 Task: Write description "A creative and quick thinking individual with a bent towards communicating and building a relationship online".
Action: Mouse moved to (295, 291)
Screenshot: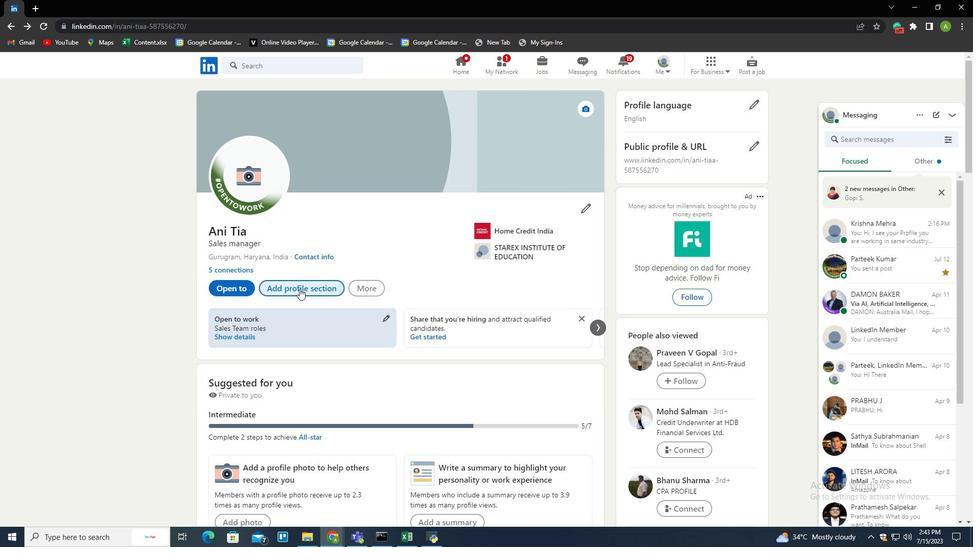 
Action: Mouse pressed left at (295, 291)
Screenshot: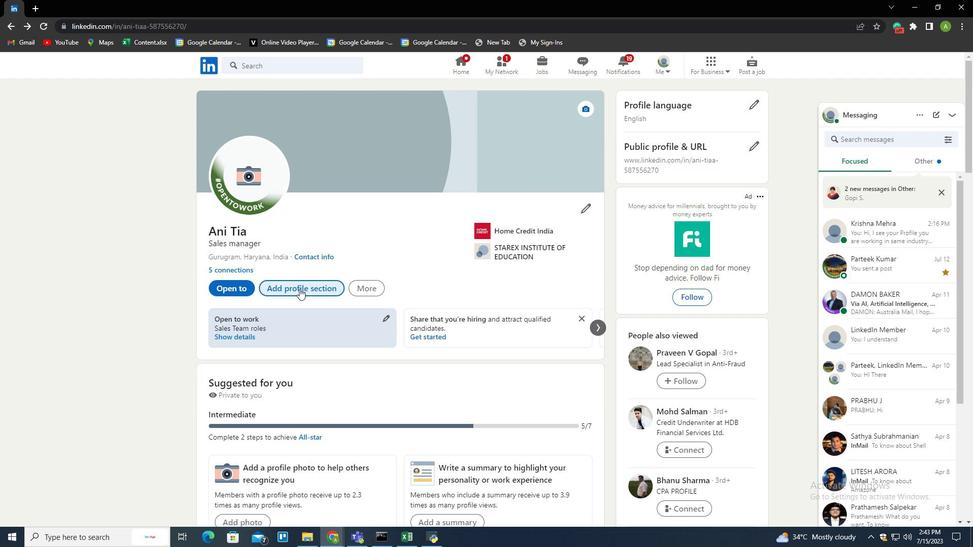 
Action: Mouse moved to (413, 112)
Screenshot: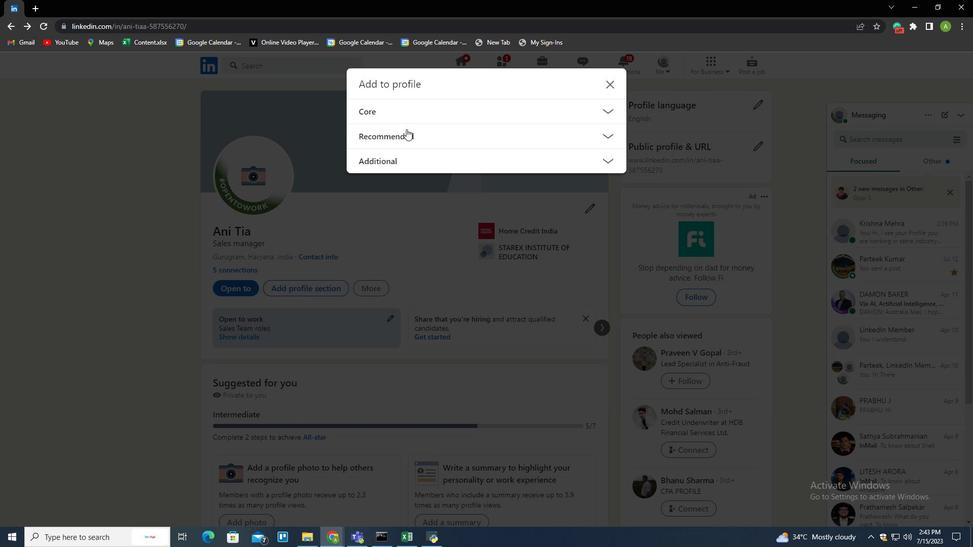 
Action: Mouse pressed left at (413, 112)
Screenshot: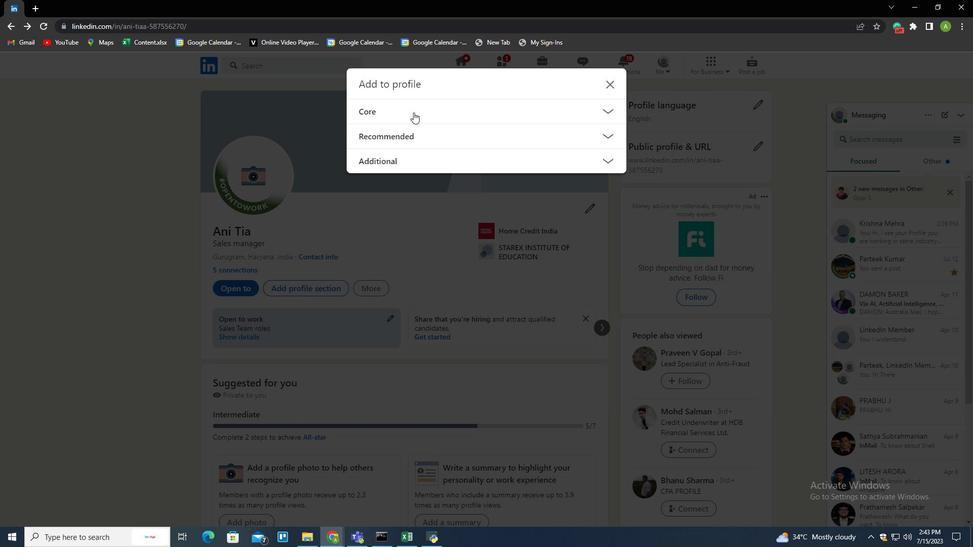 
Action: Mouse moved to (390, 253)
Screenshot: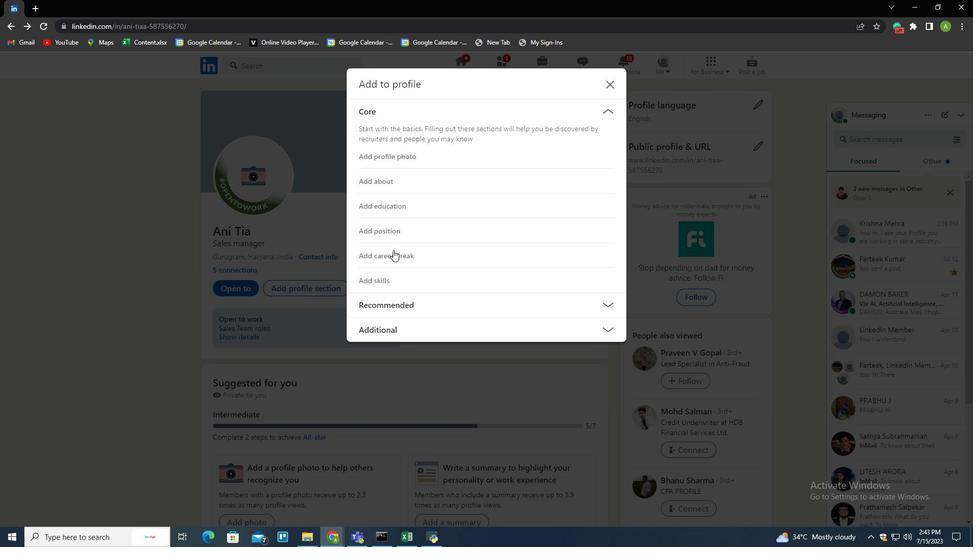 
Action: Mouse pressed left at (390, 253)
Screenshot: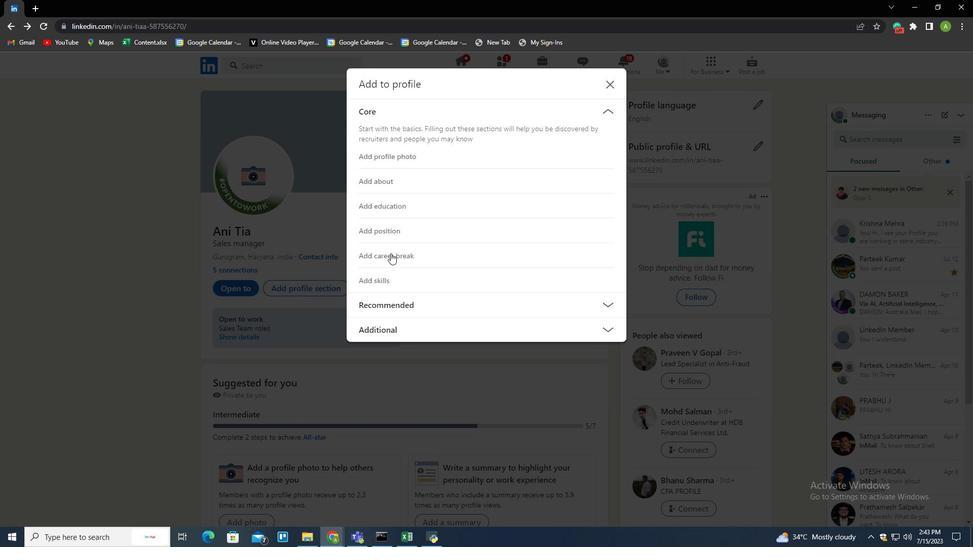 
Action: Mouse moved to (367, 295)
Screenshot: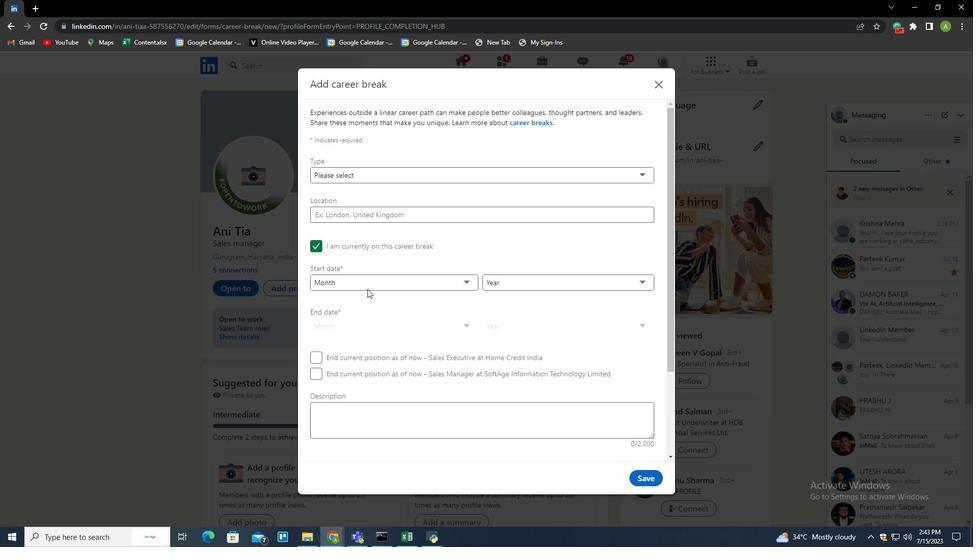 
Action: Mouse scrolled (367, 295) with delta (0, 0)
Screenshot: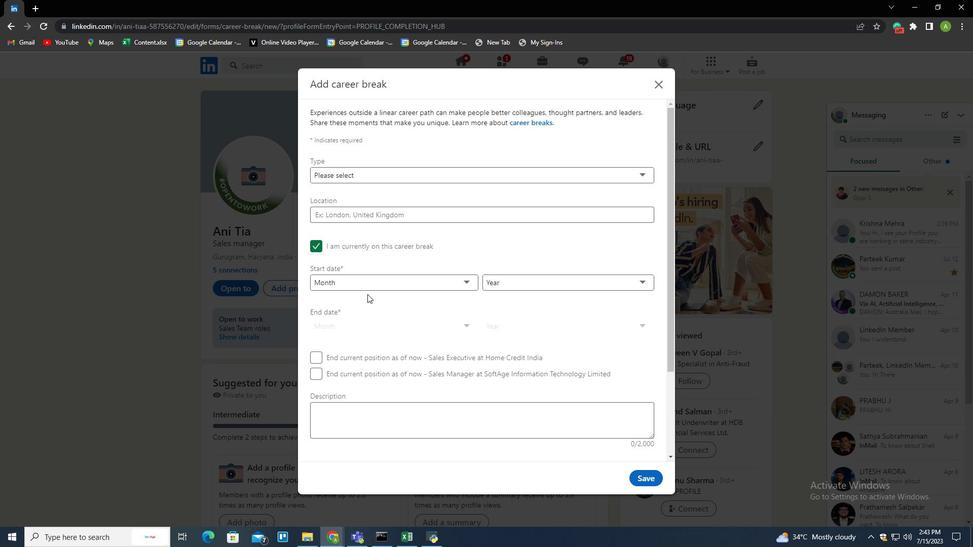 
Action: Mouse scrolled (367, 295) with delta (0, 0)
Screenshot: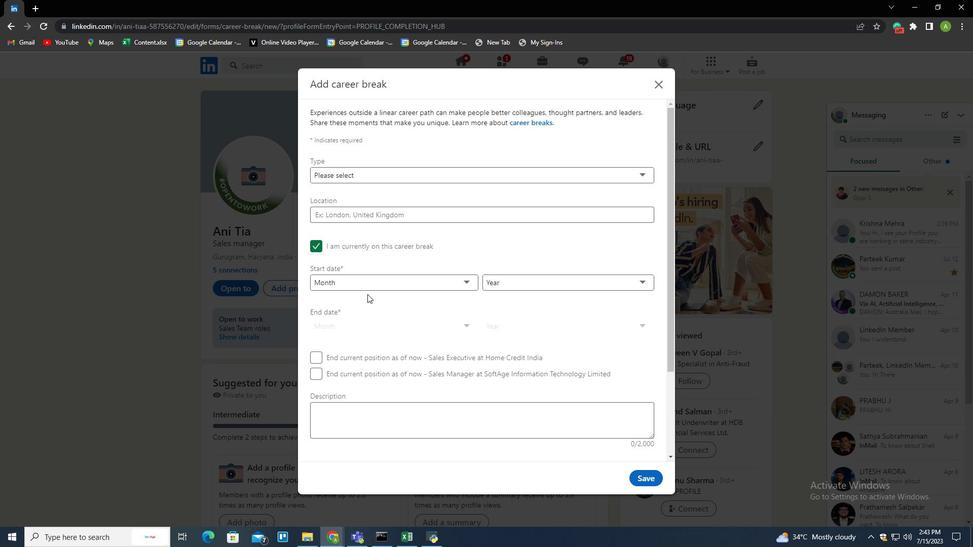
Action: Mouse scrolled (367, 295) with delta (0, 0)
Screenshot: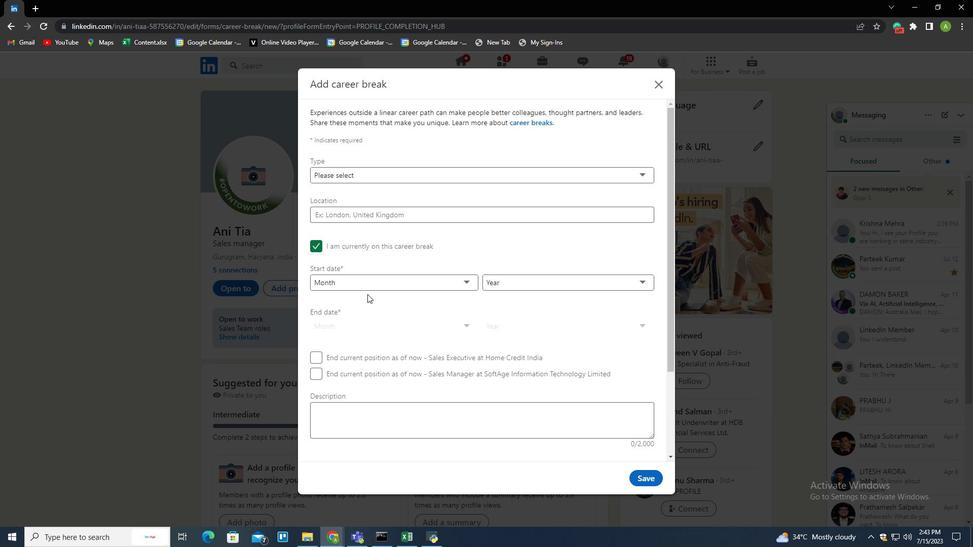 
Action: Mouse scrolled (367, 295) with delta (0, 0)
Screenshot: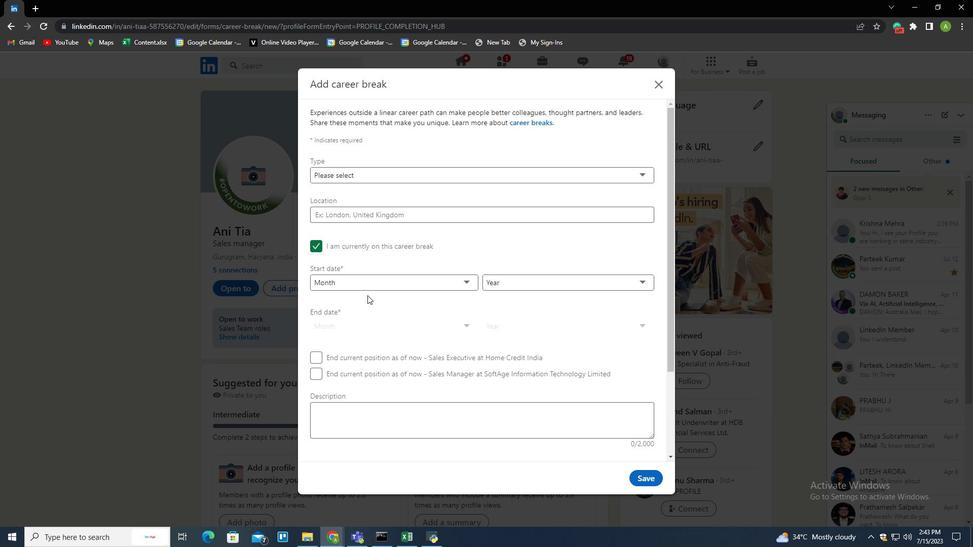 
Action: Mouse scrolled (367, 295) with delta (0, 0)
Screenshot: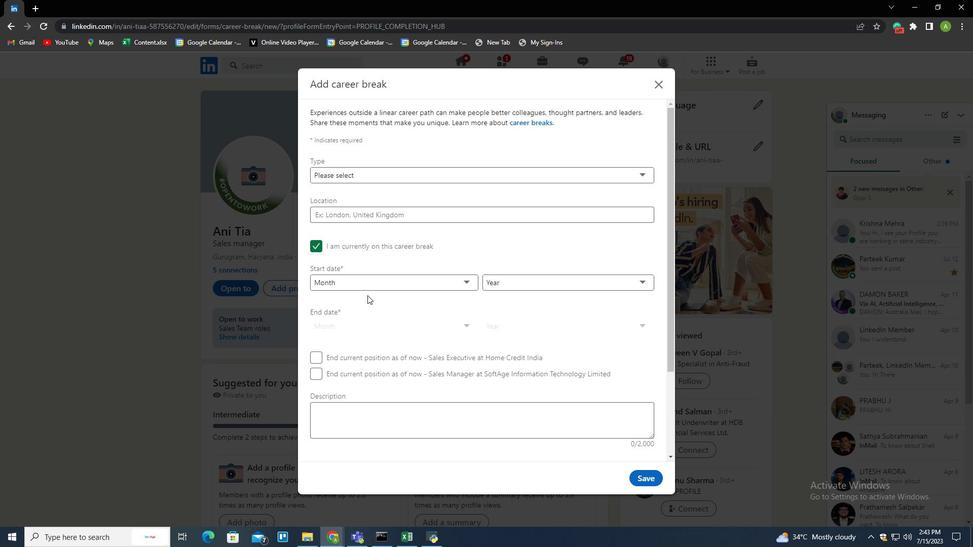
Action: Mouse moved to (371, 298)
Screenshot: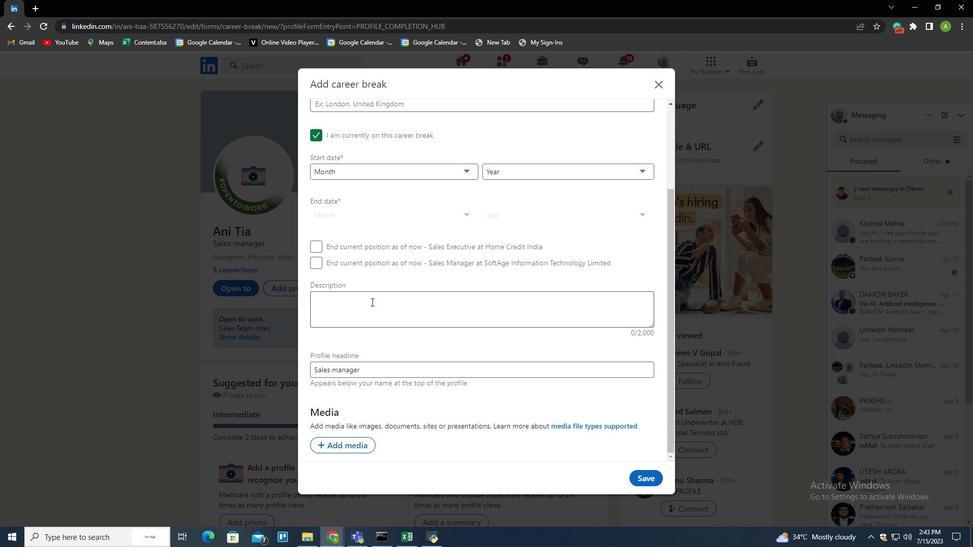 
Action: Mouse pressed left at (371, 298)
Screenshot: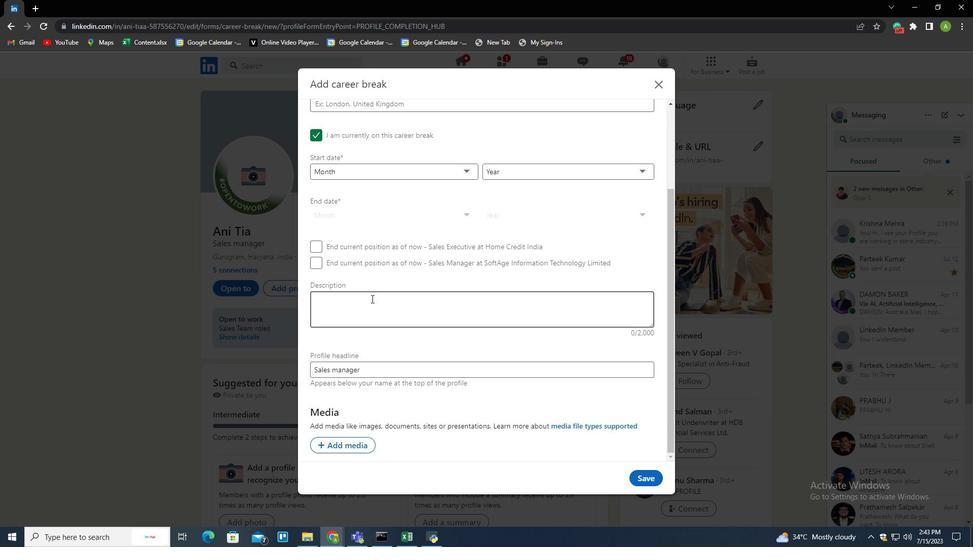 
Action: Key pressed <Key.shift>A<Key.space>creative<Key.space>and<Key.space>quick<Key.space>thinking<Key.space>individual<Key.space>eith<Key.backspace><Key.backspace><Key.backspace><Key.backspace>w<Key.backspace><Key.space>with<Key.space>a<Key.space>bent<Key.space>toe<Key.backspace>wards<Key.space>communicating<Key.space>and<Key.space>building<Key.space>a<Key.space>relationship<Key.space>online
Screenshot: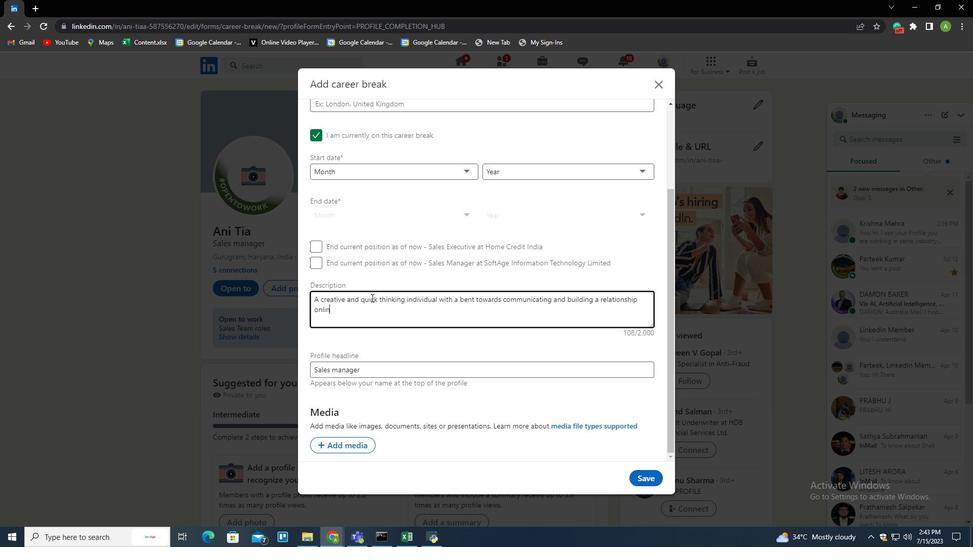 
Action: Mouse moved to (516, 369)
Screenshot: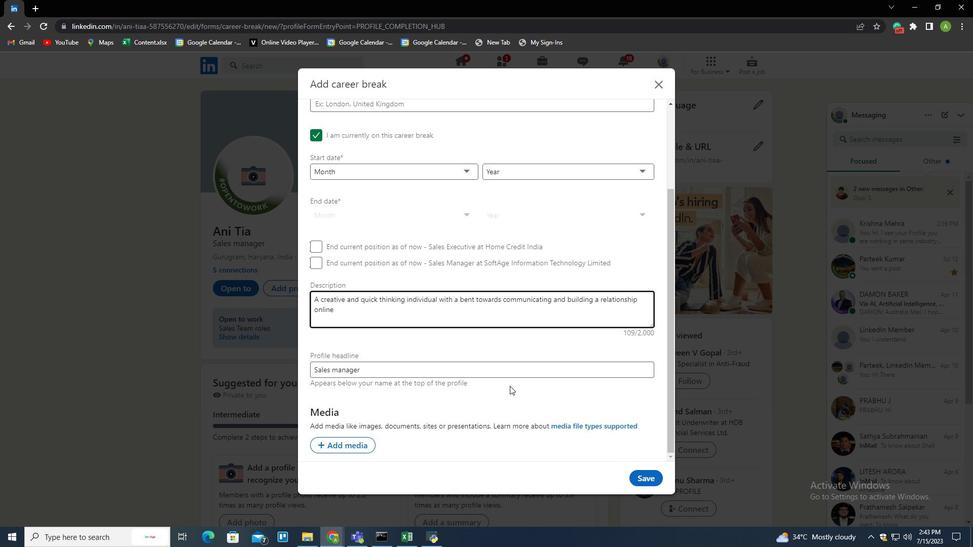 
